 Task: Create a section Data Cleansing Sprint and in the section, add a milestone DevOps Implementation in the project VikingTech.
Action: Mouse moved to (52, 339)
Screenshot: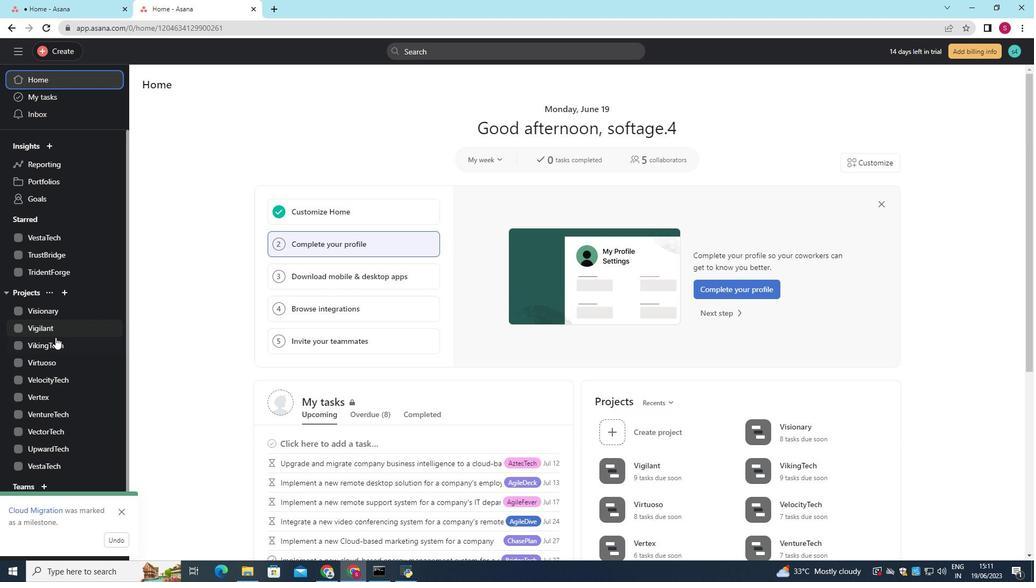 
Action: Mouse pressed left at (52, 339)
Screenshot: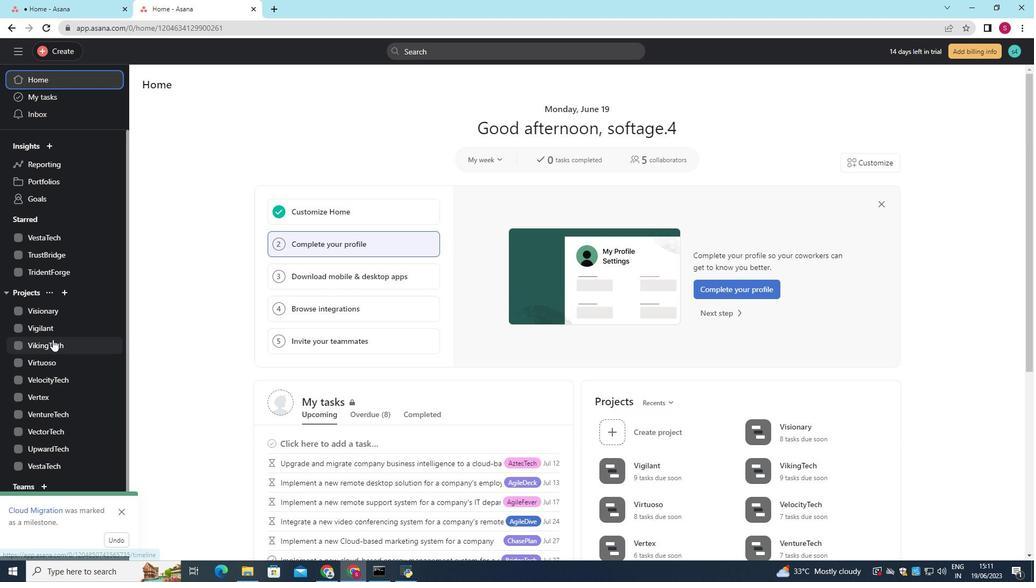 
Action: Mouse moved to (177, 473)
Screenshot: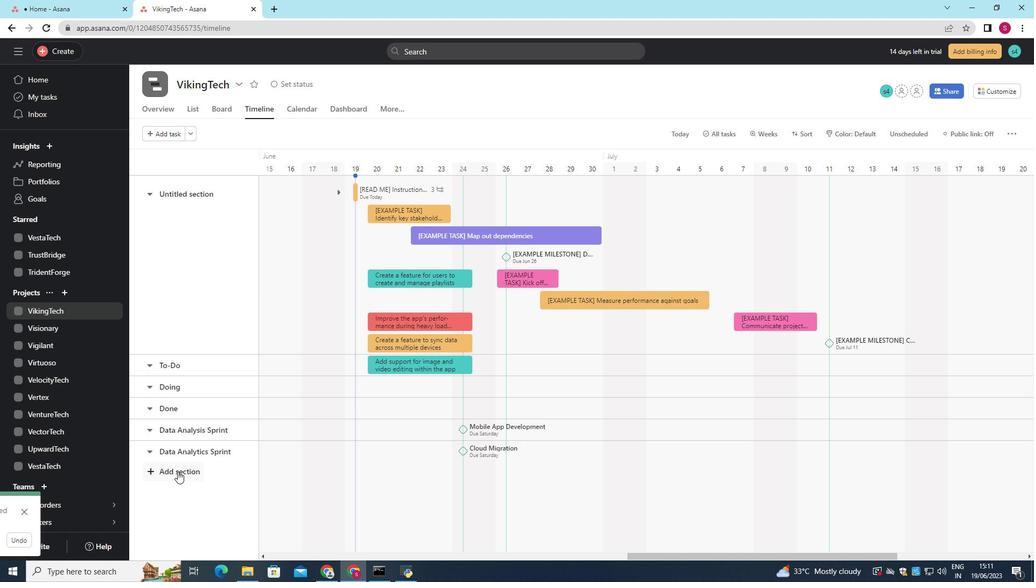 
Action: Mouse pressed left at (177, 473)
Screenshot: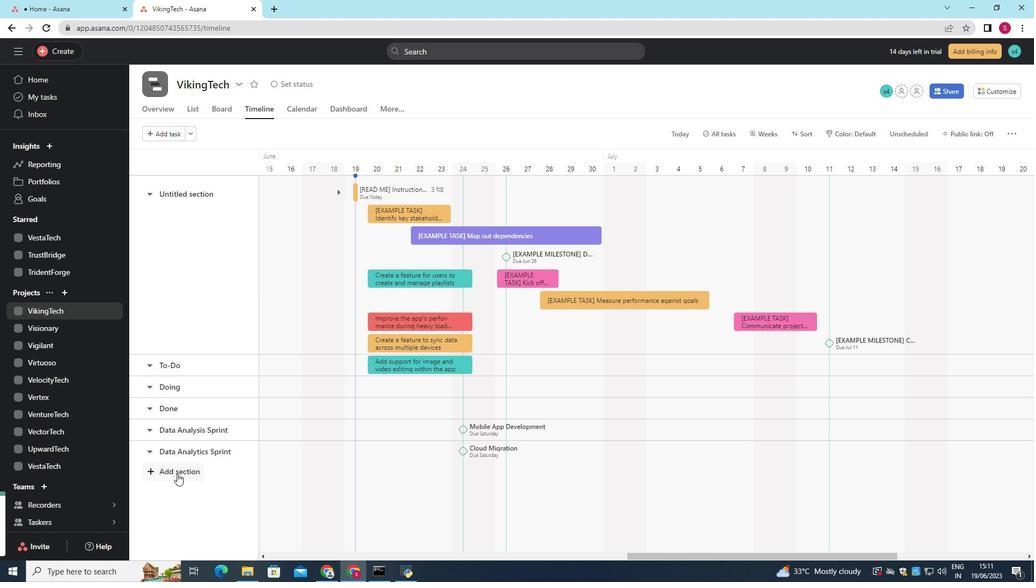 
Action: Mouse moved to (177, 473)
Screenshot: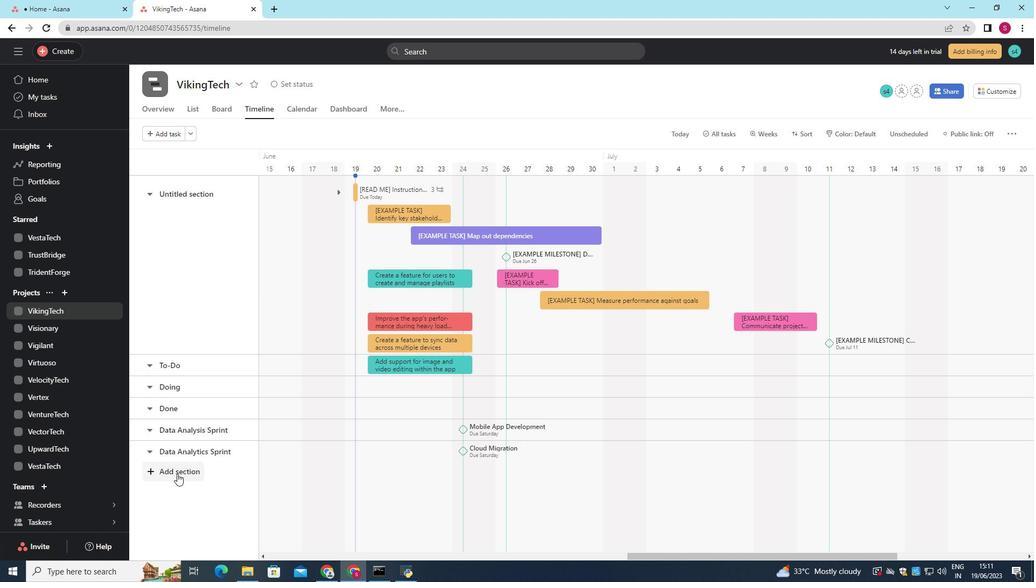 
Action: Key pressed <Key.shift>Data<Key.space><Key.shift>Cleansing<Key.space><Key.shift>Sprint
Screenshot: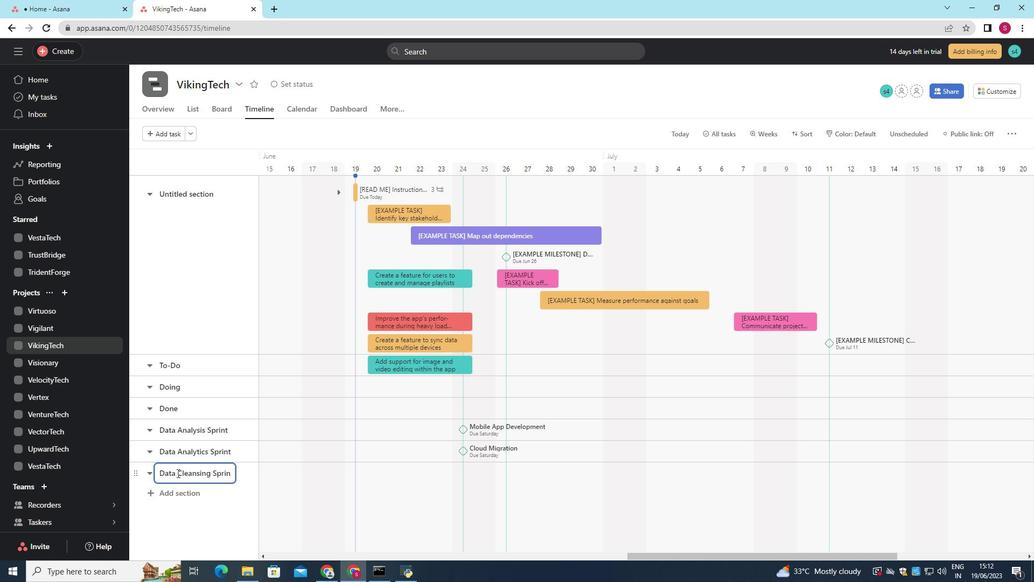 
Action: Mouse moved to (177, 473)
Screenshot: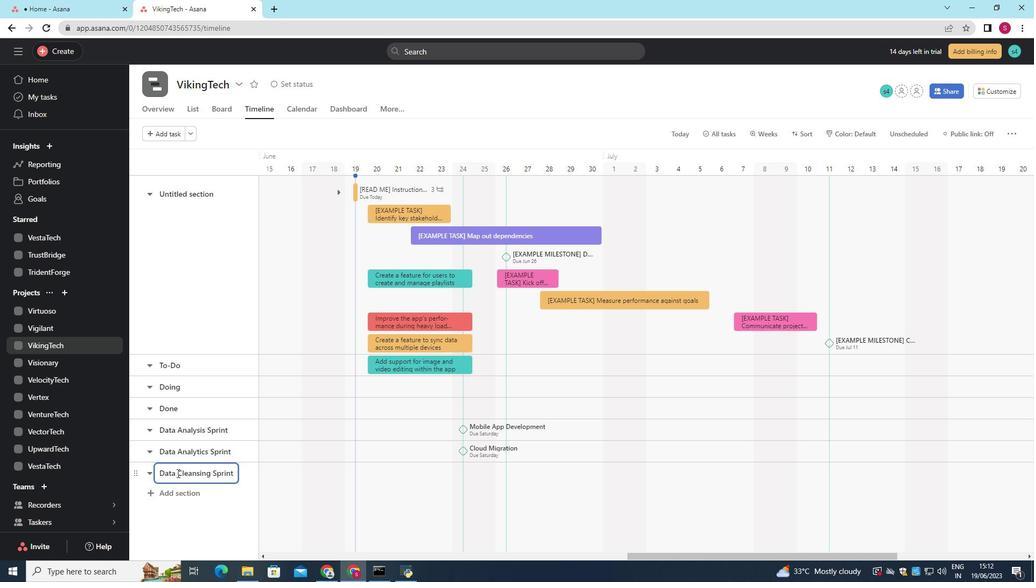 
Action: Key pressed <Key.enter>
Screenshot: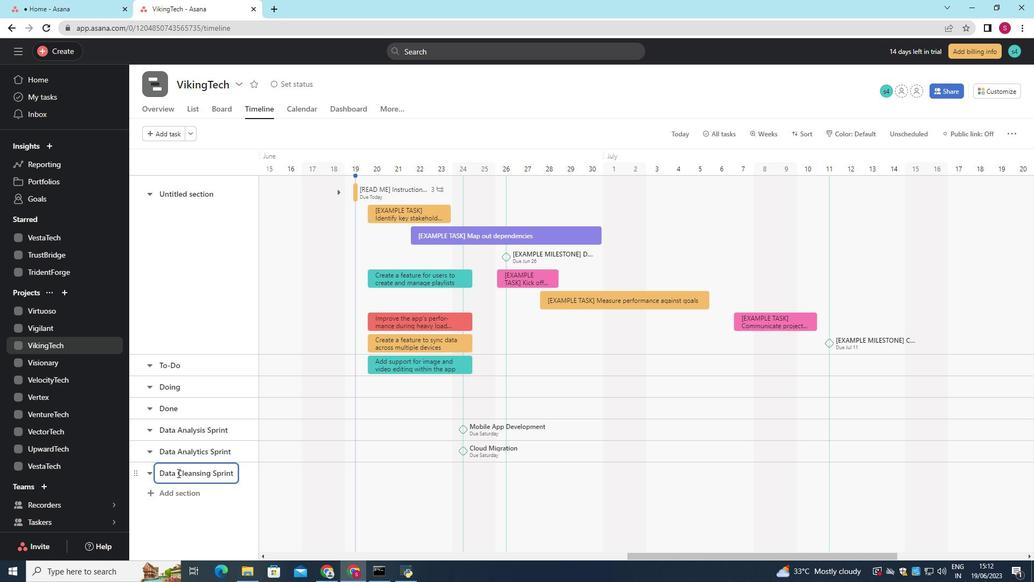 
Action: Mouse moved to (377, 475)
Screenshot: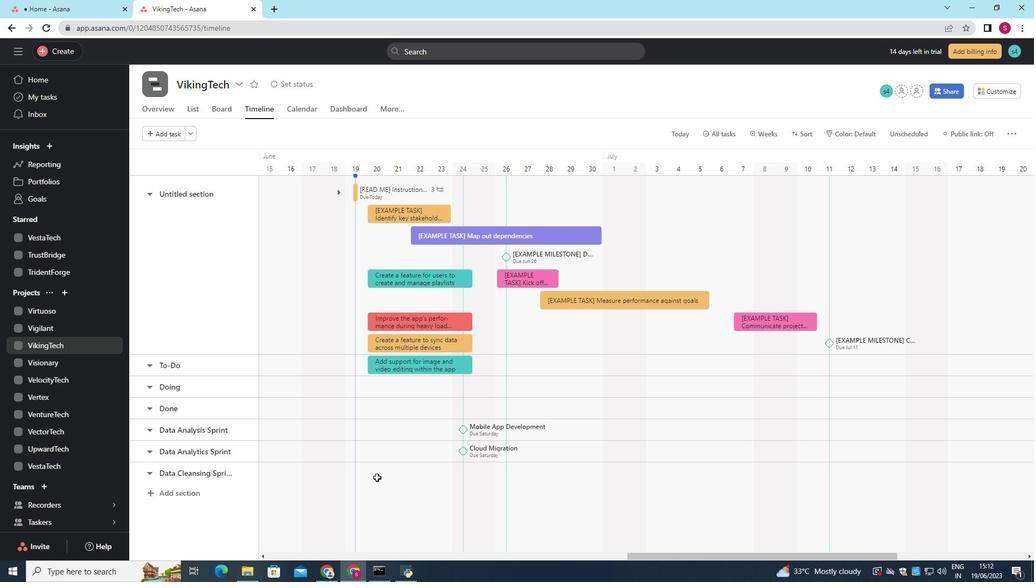
Action: Mouse pressed left at (377, 475)
Screenshot: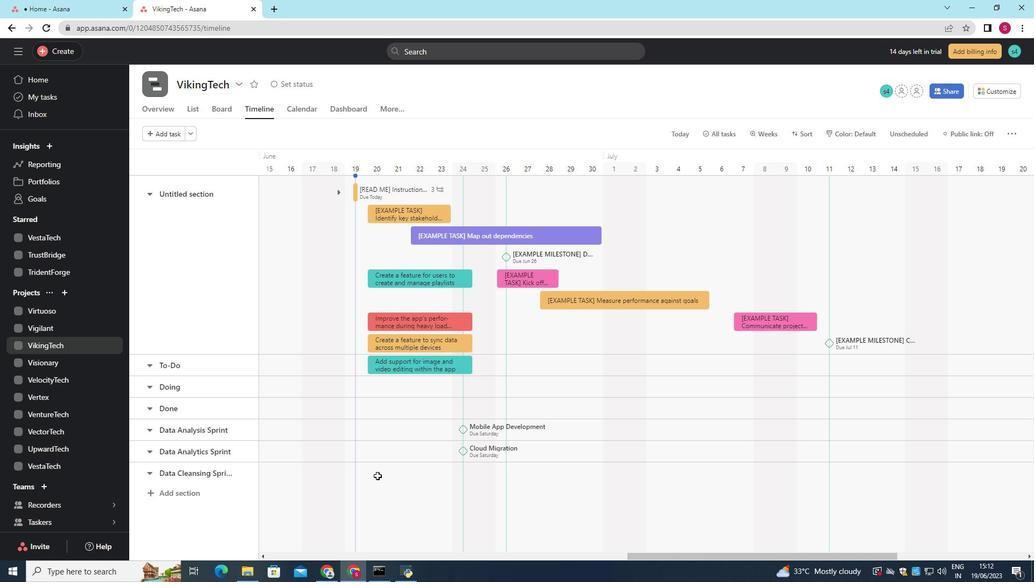 
Action: Key pressed <Key.shift>Dev<Key.shift><Key.shift><Key.shift><Key.shift><Key.shift><Key.shift><Key.shift><Key.shift>Ops<Key.space><Key.shift>Implementation
Screenshot: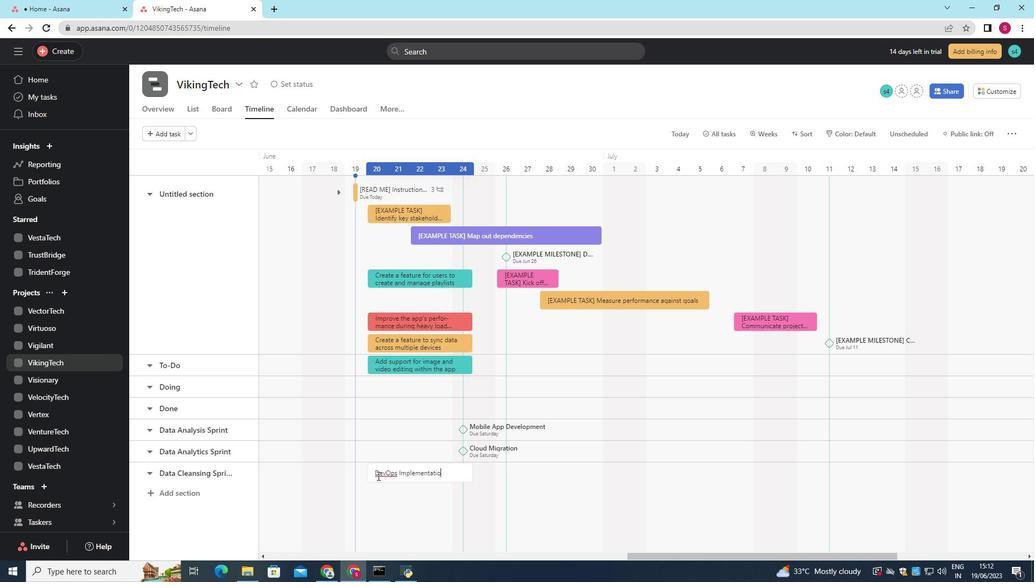 
Action: Mouse moved to (413, 481)
Screenshot: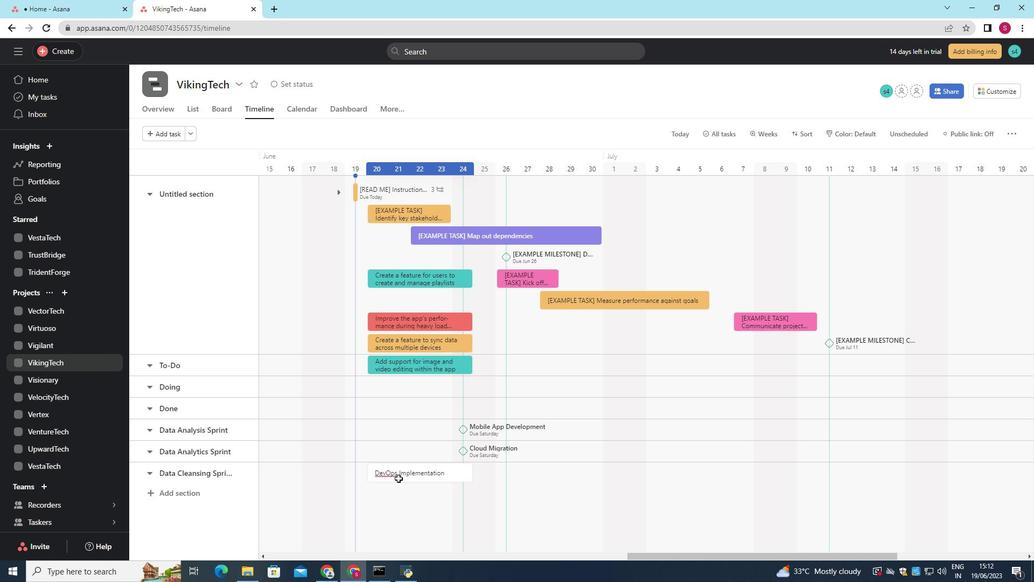
Action: Key pressed <Key.enter>
Screenshot: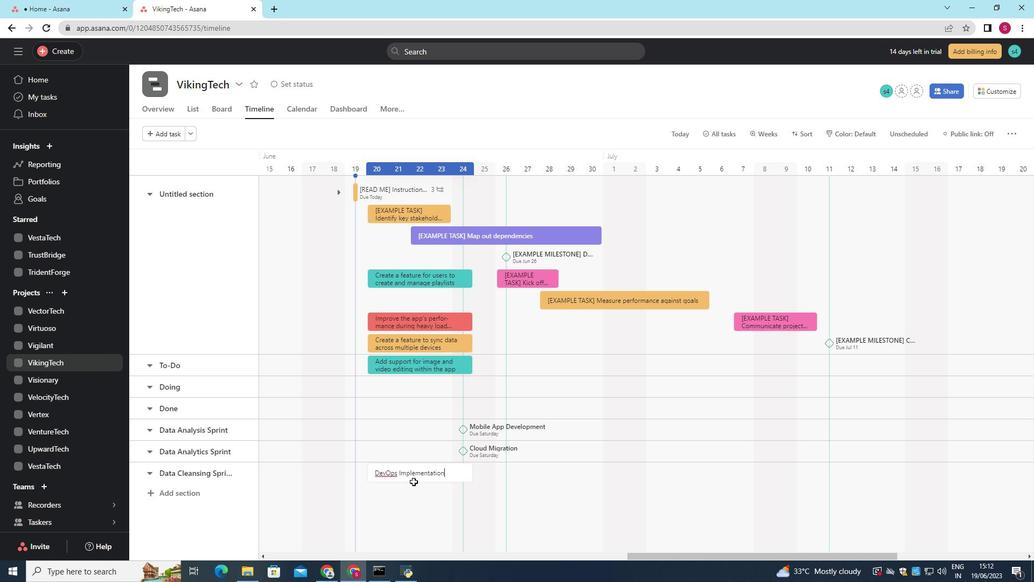 
Action: Mouse moved to (428, 471)
Screenshot: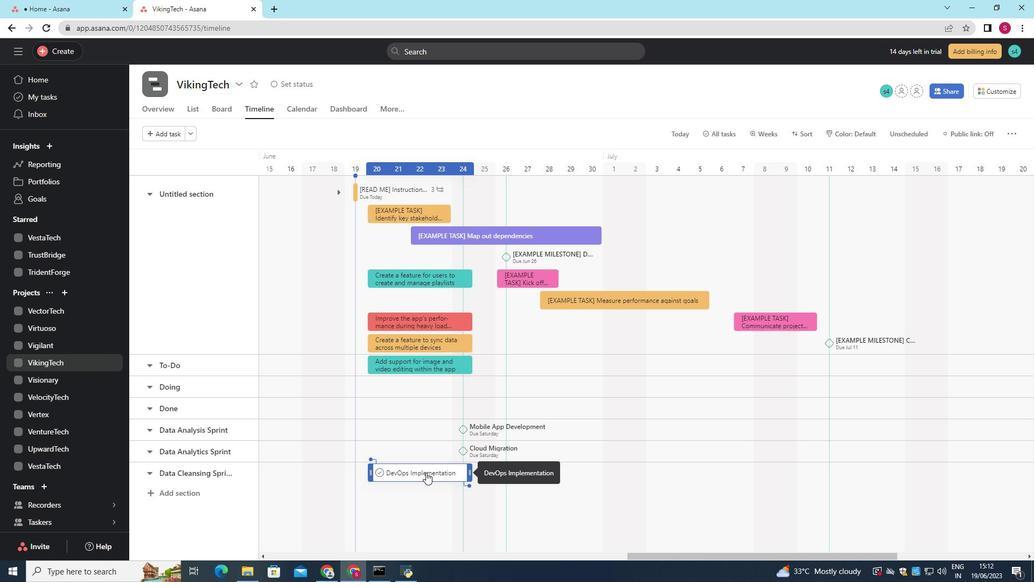 
Action: Mouse pressed right at (428, 471)
Screenshot: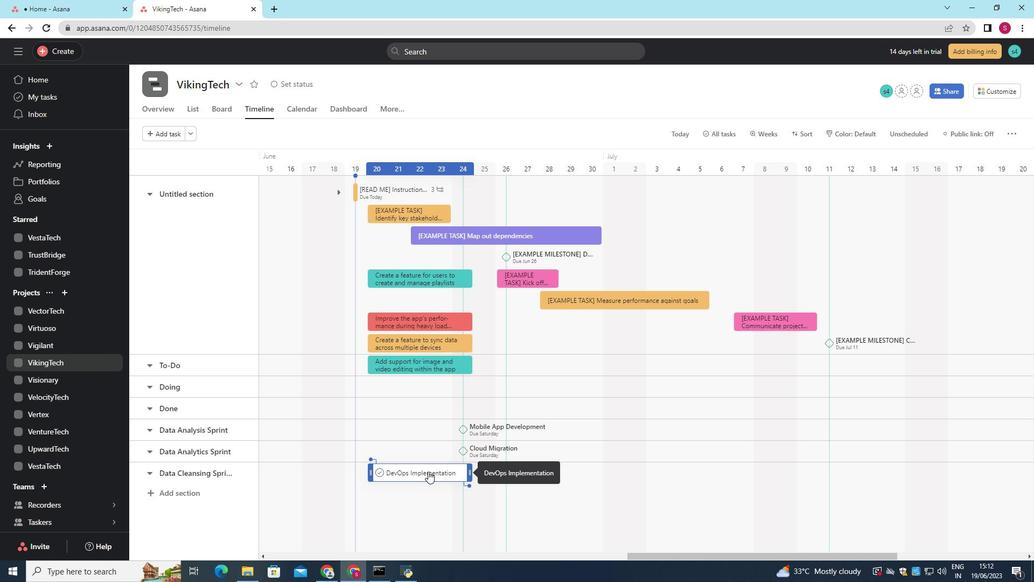 
Action: Mouse moved to (473, 415)
Screenshot: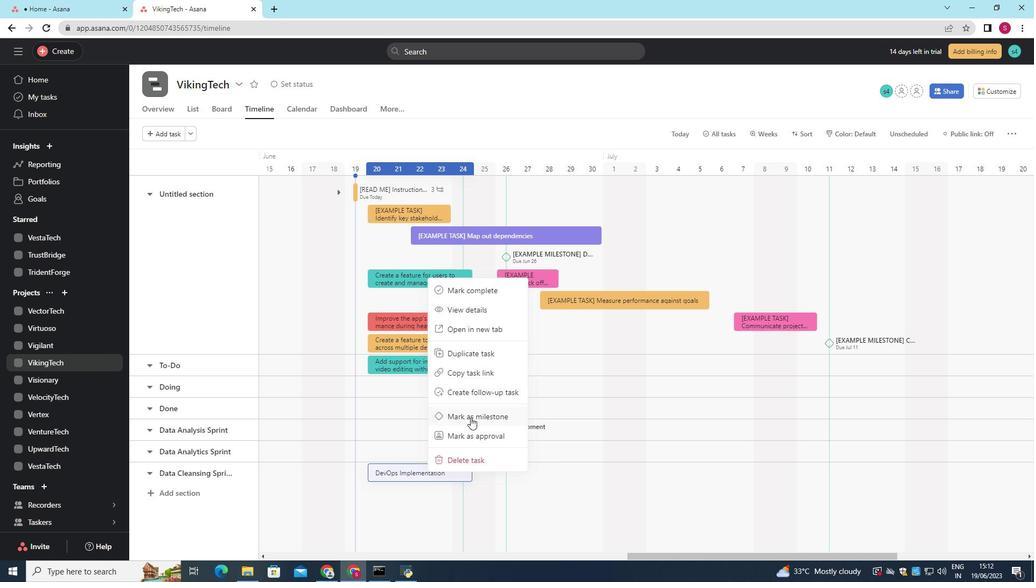 
Action: Mouse pressed left at (473, 415)
Screenshot: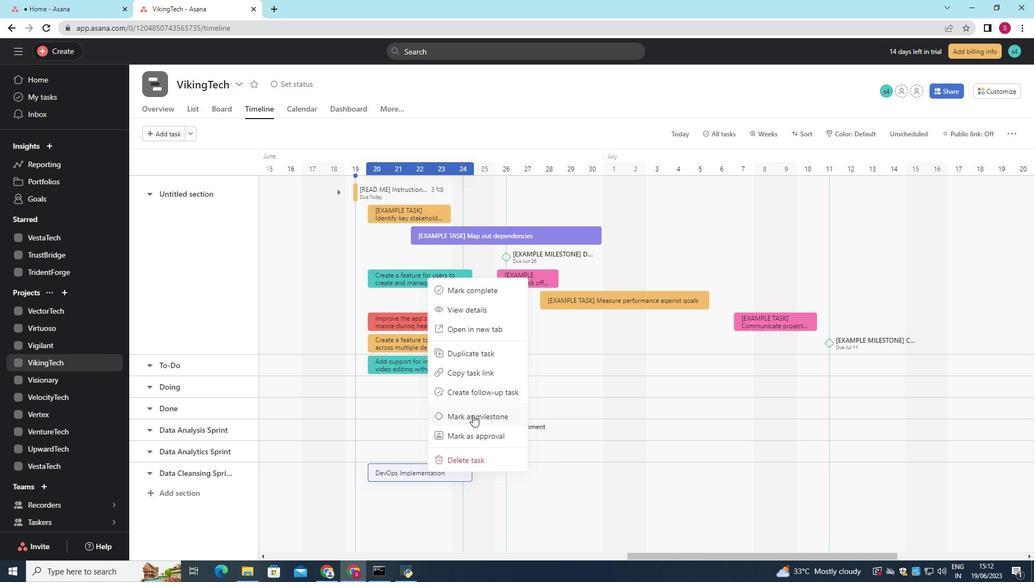 
